 Task: Create a due date automation trigger when advanced on, 2 hours before a card is due add fields with custom field "Resume" unchecked.
Action: Mouse moved to (905, 270)
Screenshot: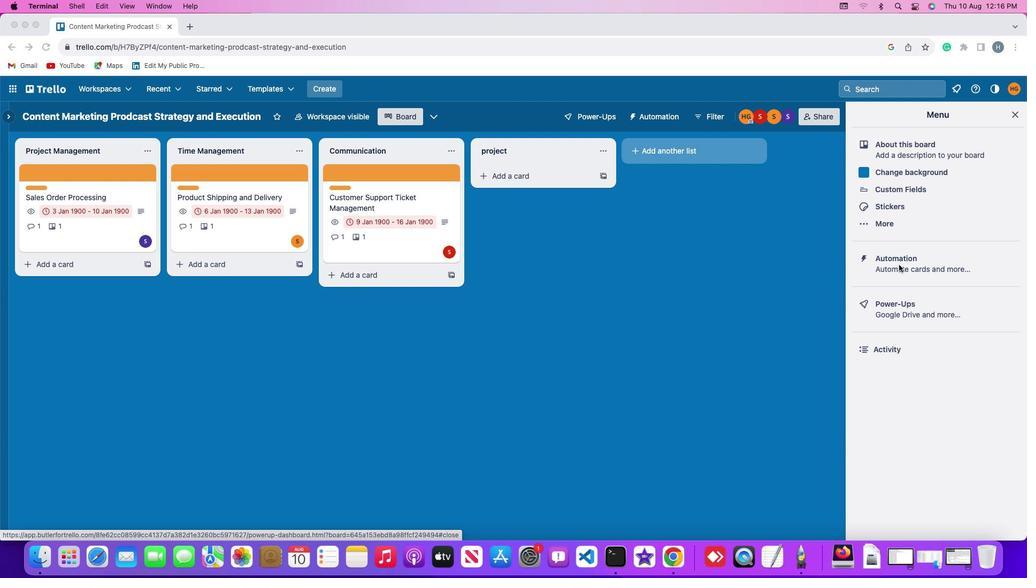 
Action: Mouse pressed left at (905, 270)
Screenshot: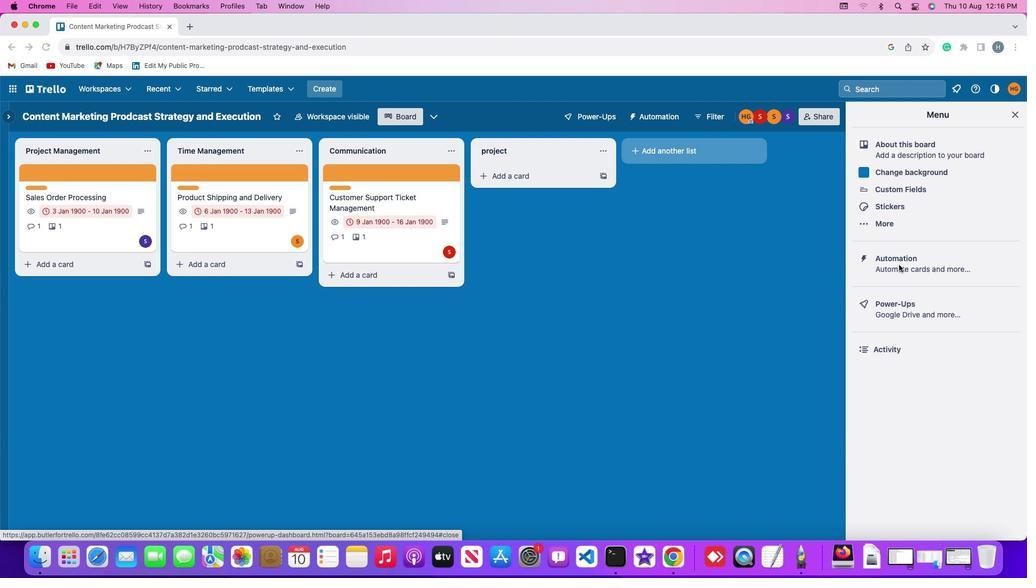 
Action: Mouse pressed left at (905, 270)
Screenshot: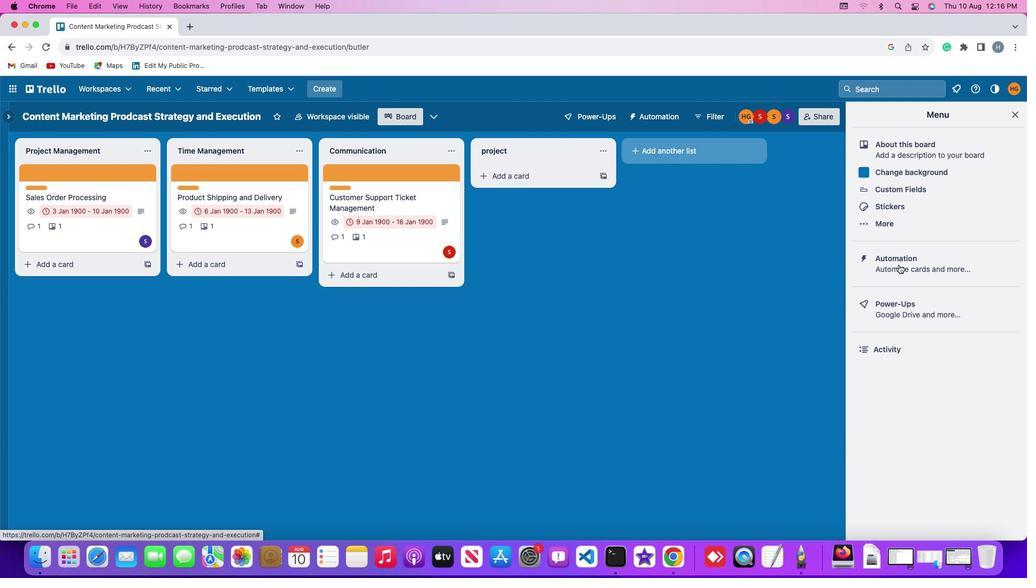 
Action: Mouse moved to (73, 260)
Screenshot: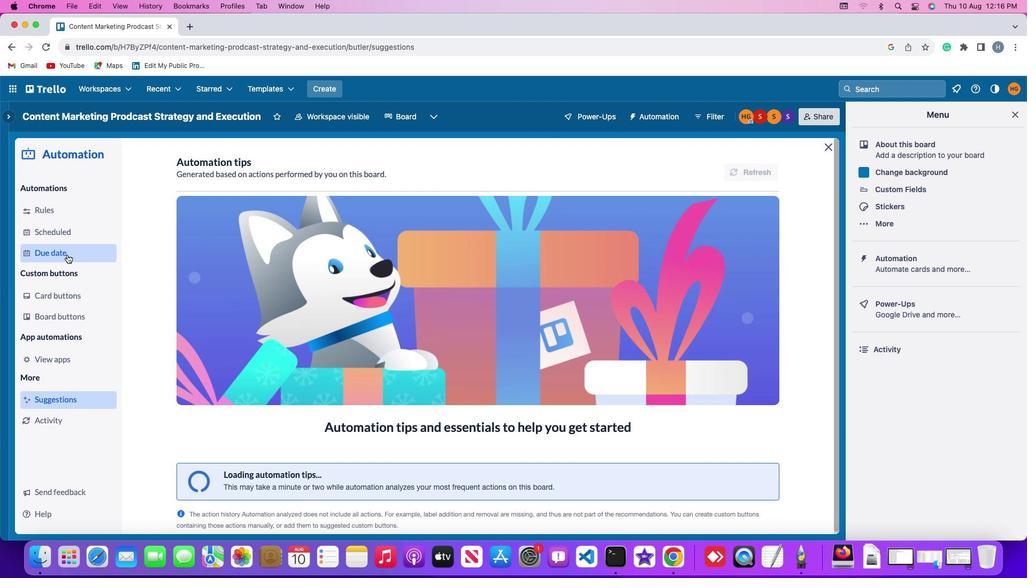 
Action: Mouse pressed left at (73, 260)
Screenshot: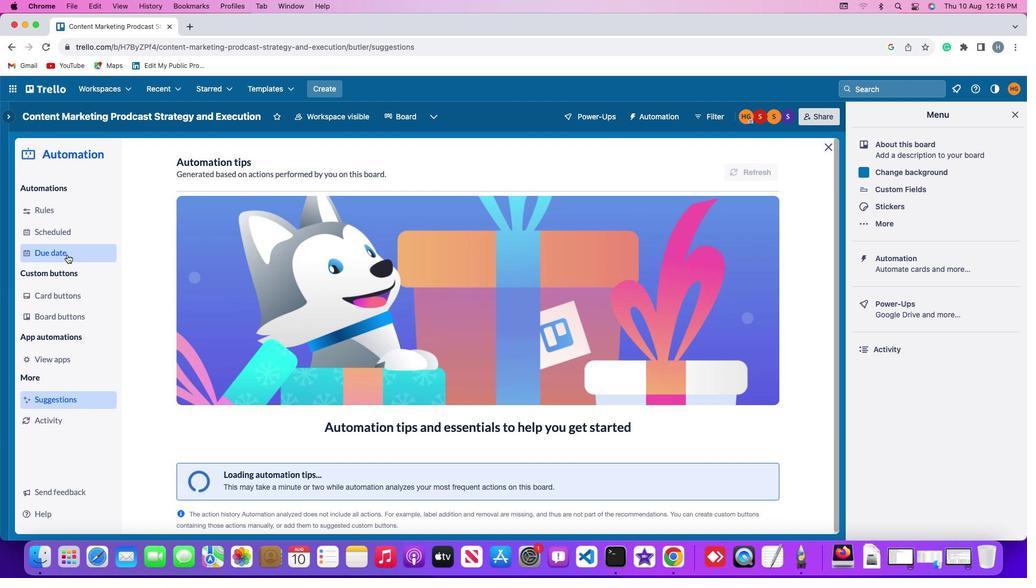 
Action: Mouse moved to (730, 168)
Screenshot: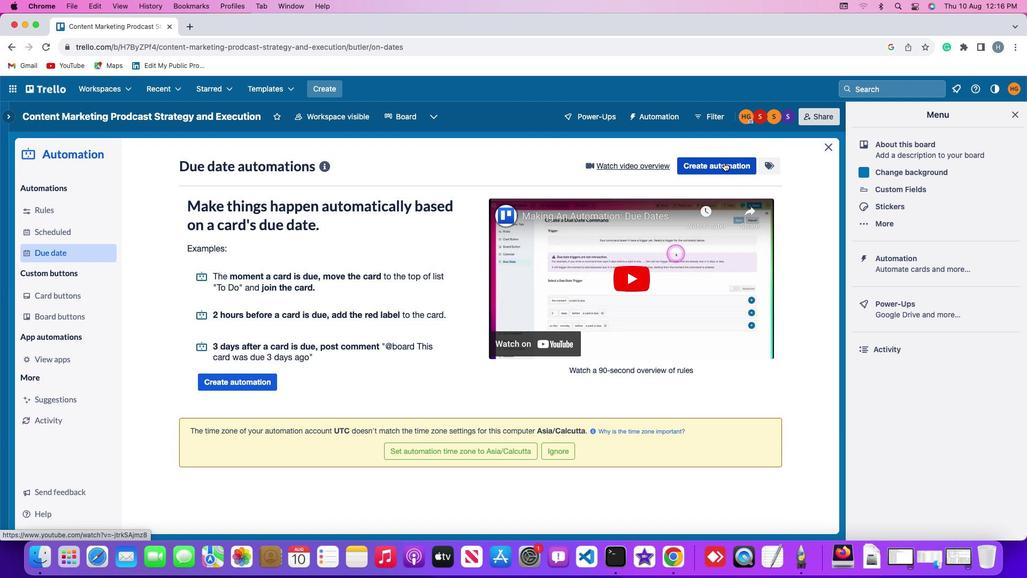 
Action: Mouse pressed left at (730, 168)
Screenshot: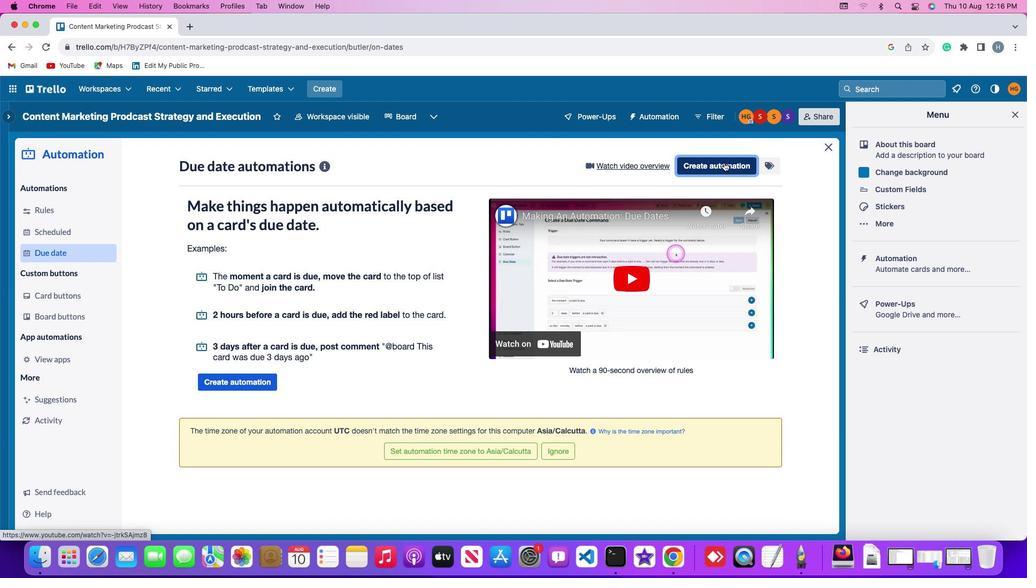 
Action: Mouse moved to (253, 274)
Screenshot: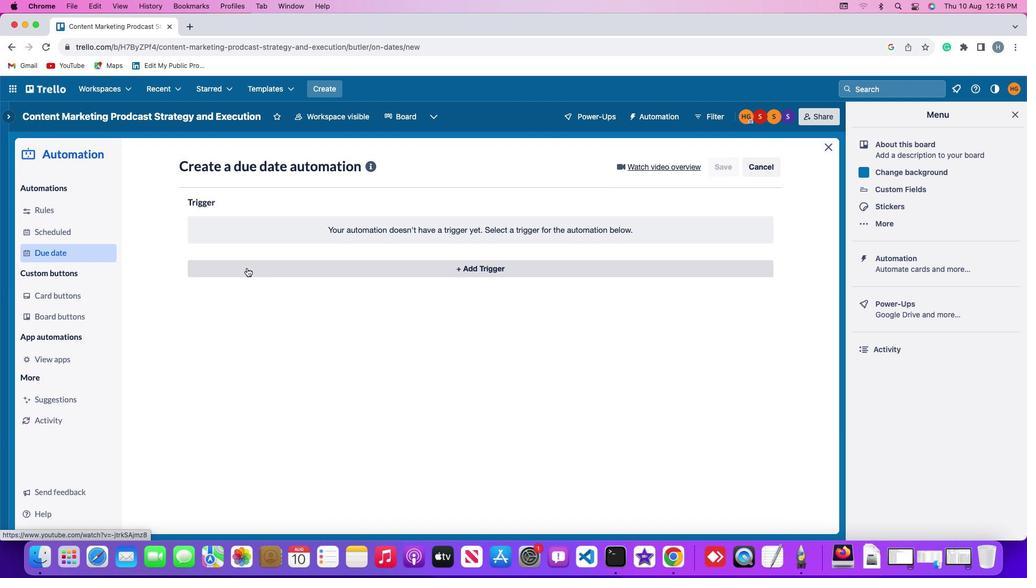 
Action: Mouse pressed left at (253, 274)
Screenshot: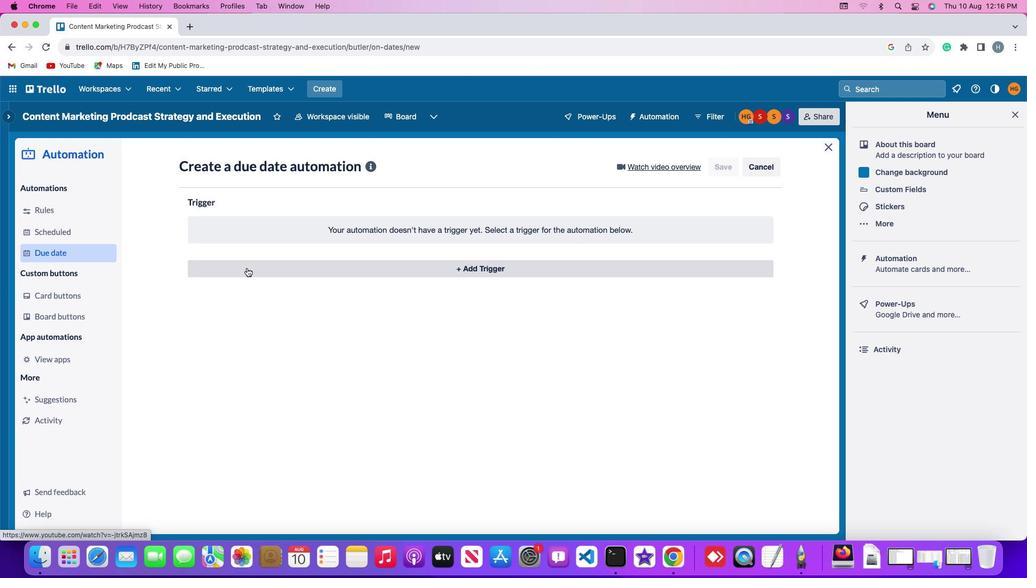 
Action: Mouse moved to (220, 441)
Screenshot: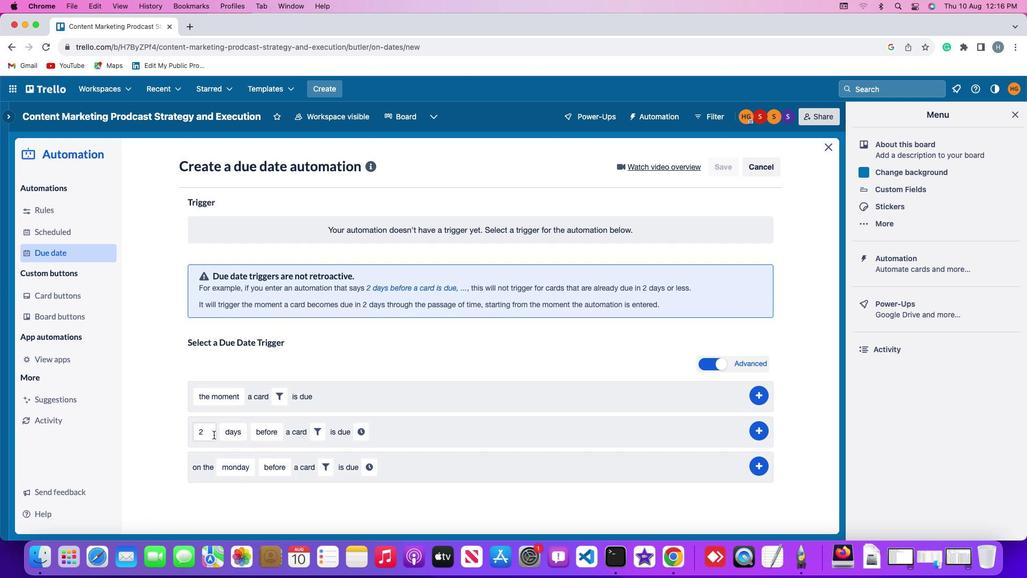 
Action: Mouse pressed left at (220, 441)
Screenshot: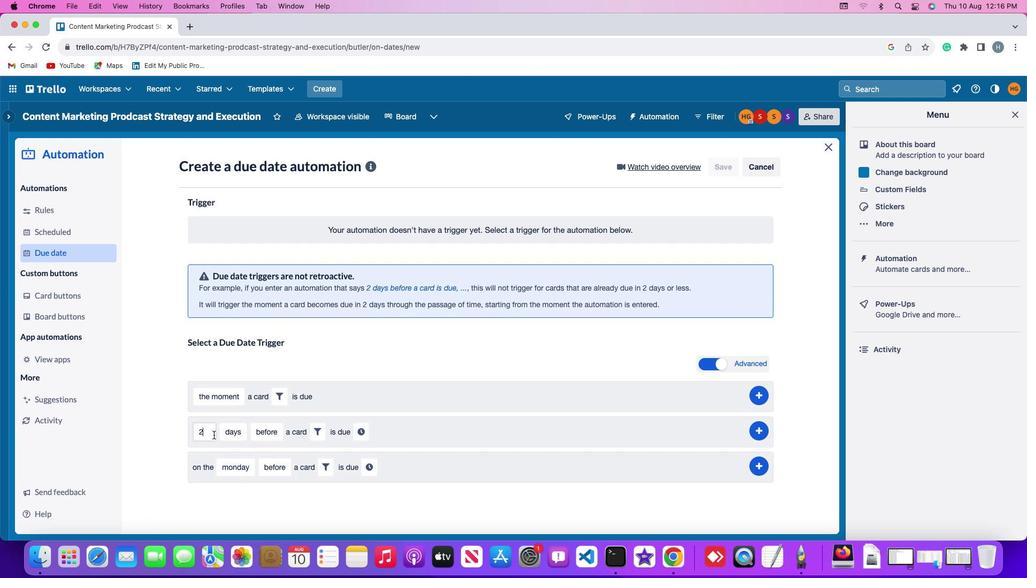 
Action: Mouse moved to (220, 438)
Screenshot: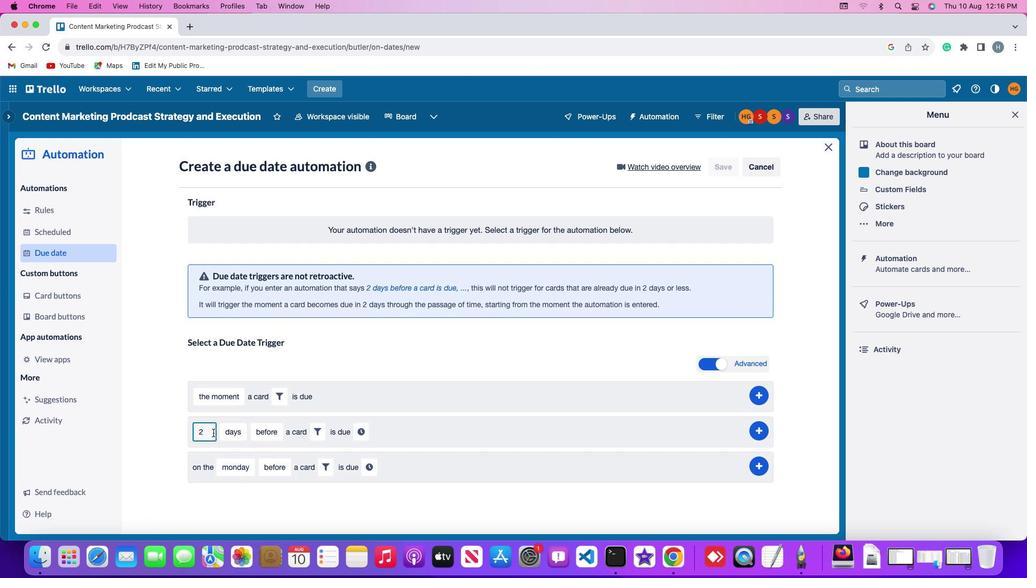 
Action: Key pressed Key.backspace'2'
Screenshot: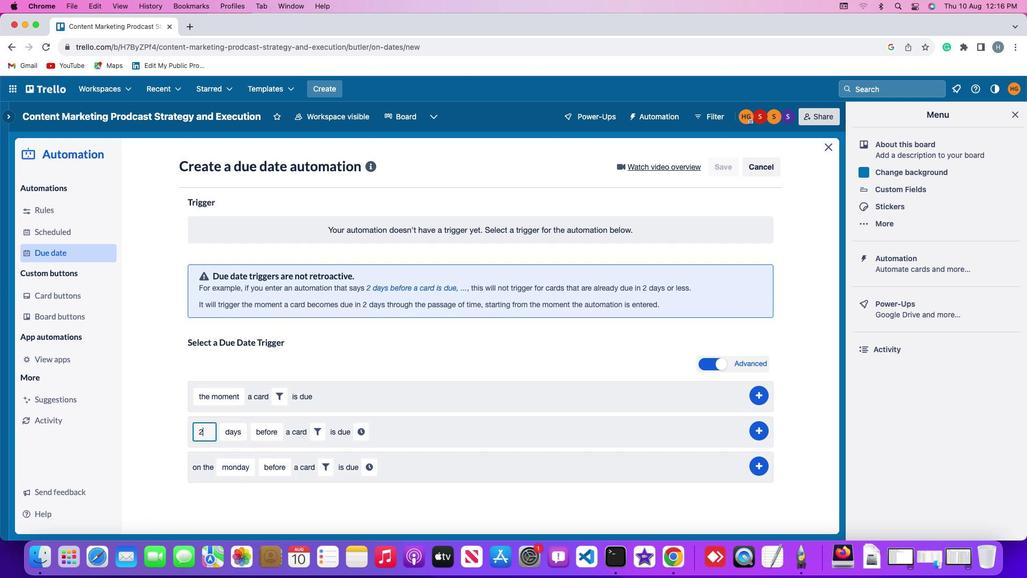 
Action: Mouse moved to (239, 443)
Screenshot: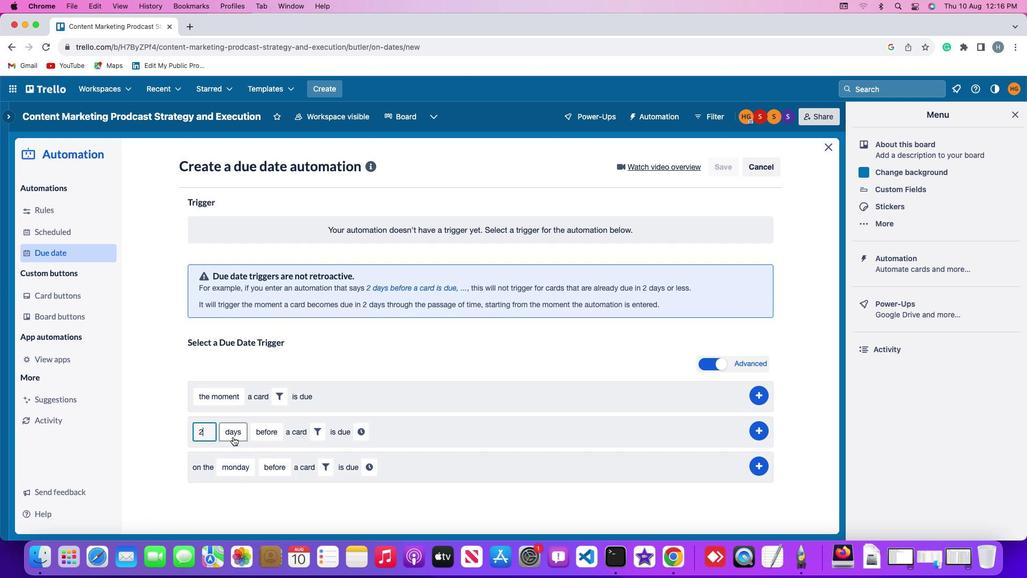 
Action: Mouse pressed left at (239, 443)
Screenshot: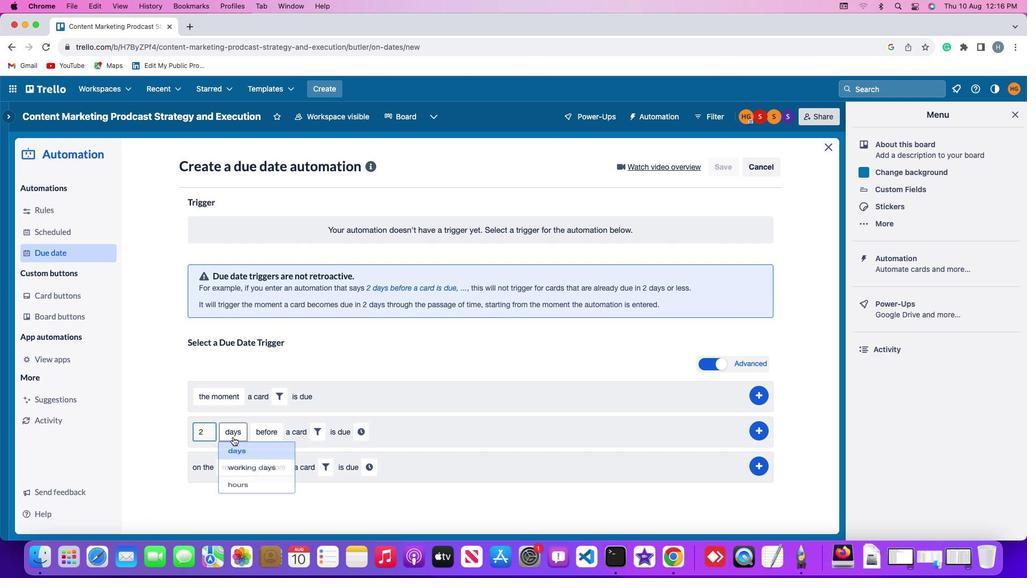 
Action: Mouse moved to (251, 501)
Screenshot: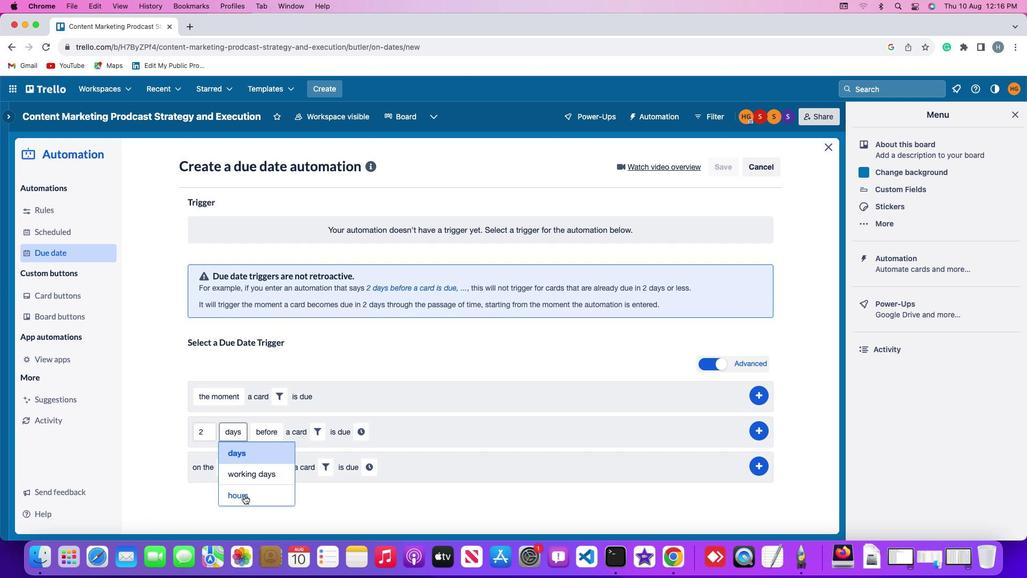 
Action: Mouse pressed left at (251, 501)
Screenshot: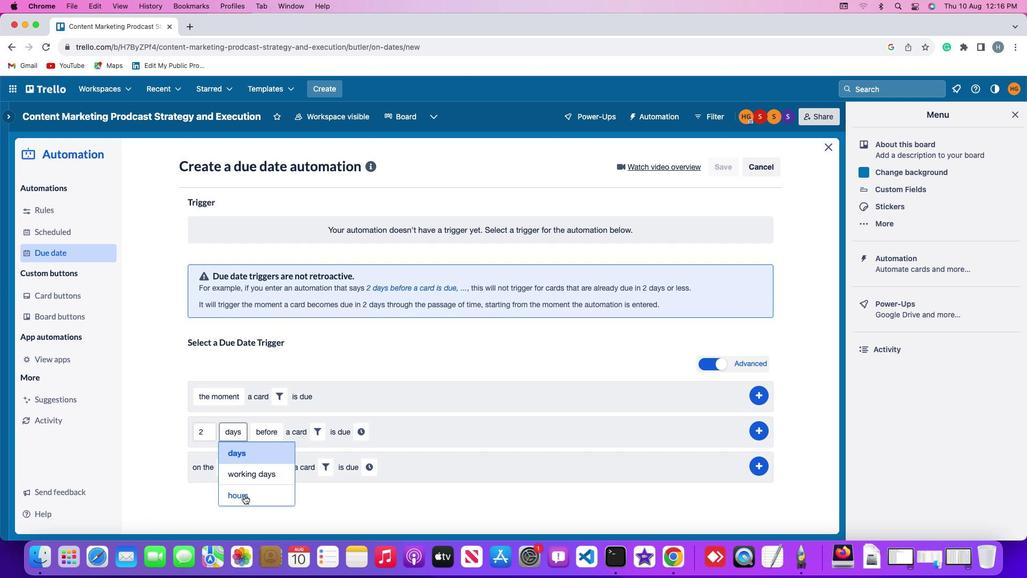 
Action: Mouse moved to (270, 441)
Screenshot: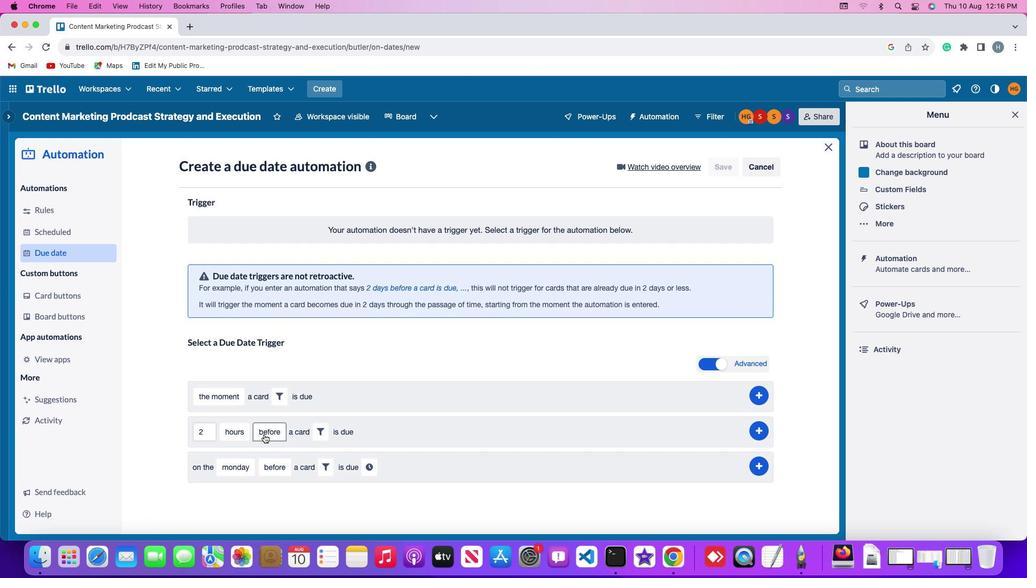 
Action: Mouse pressed left at (270, 441)
Screenshot: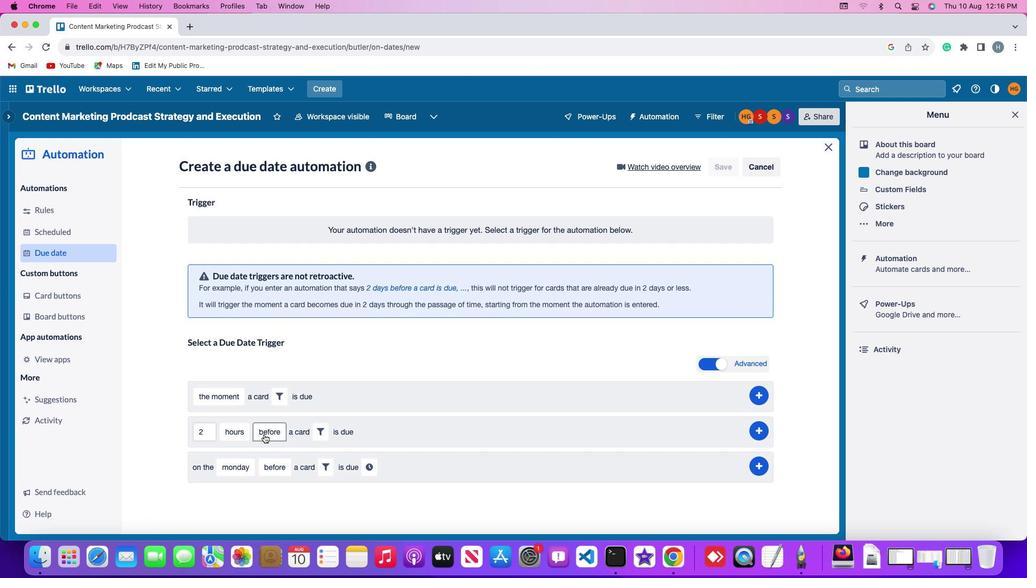 
Action: Mouse moved to (276, 459)
Screenshot: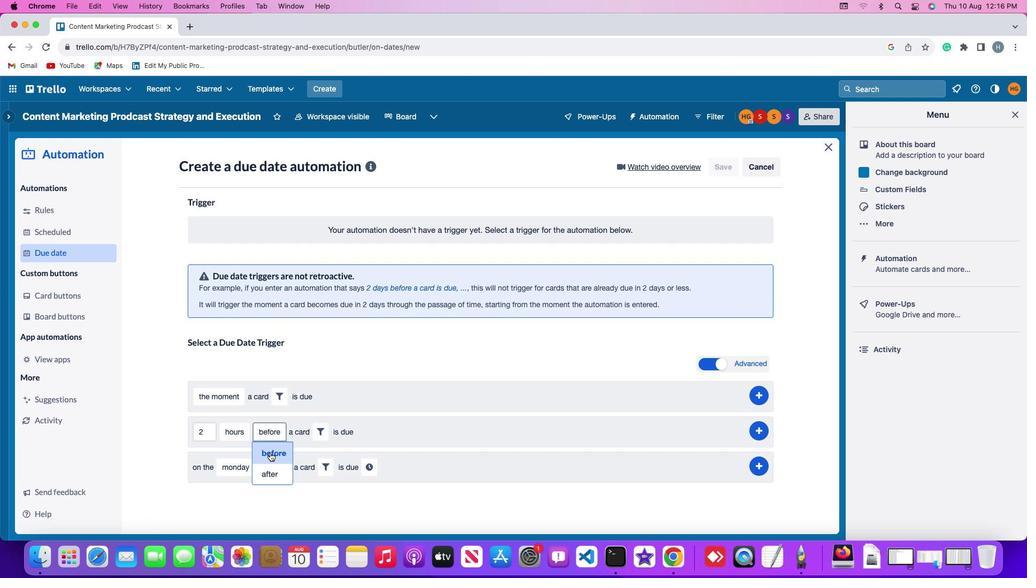 
Action: Mouse pressed left at (276, 459)
Screenshot: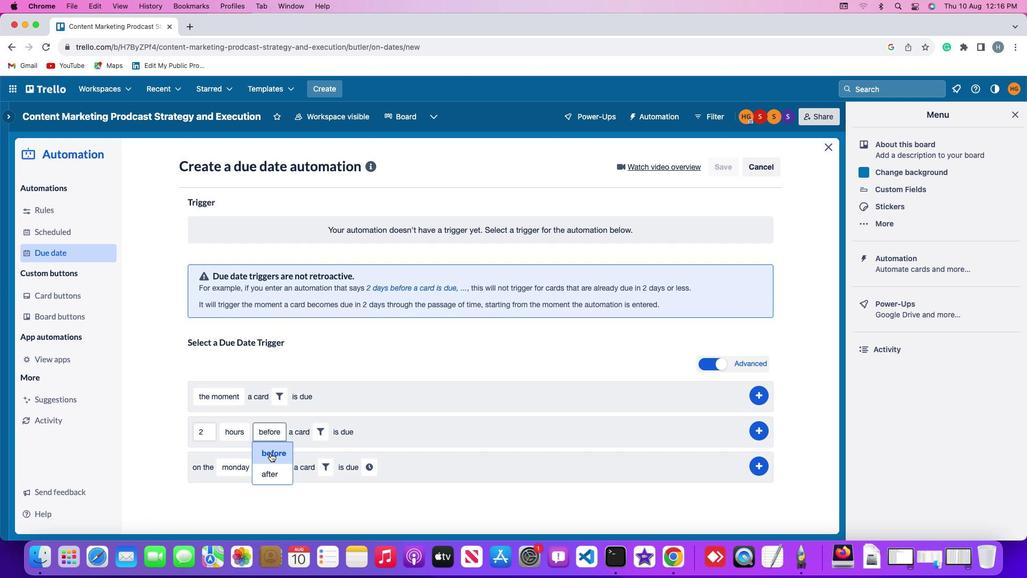 
Action: Mouse moved to (324, 440)
Screenshot: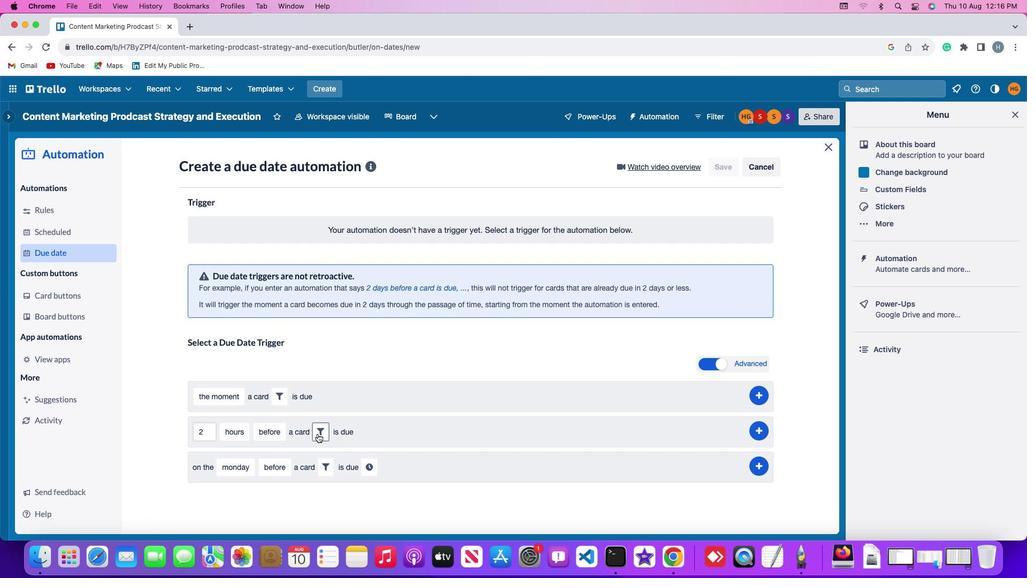 
Action: Mouse pressed left at (324, 440)
Screenshot: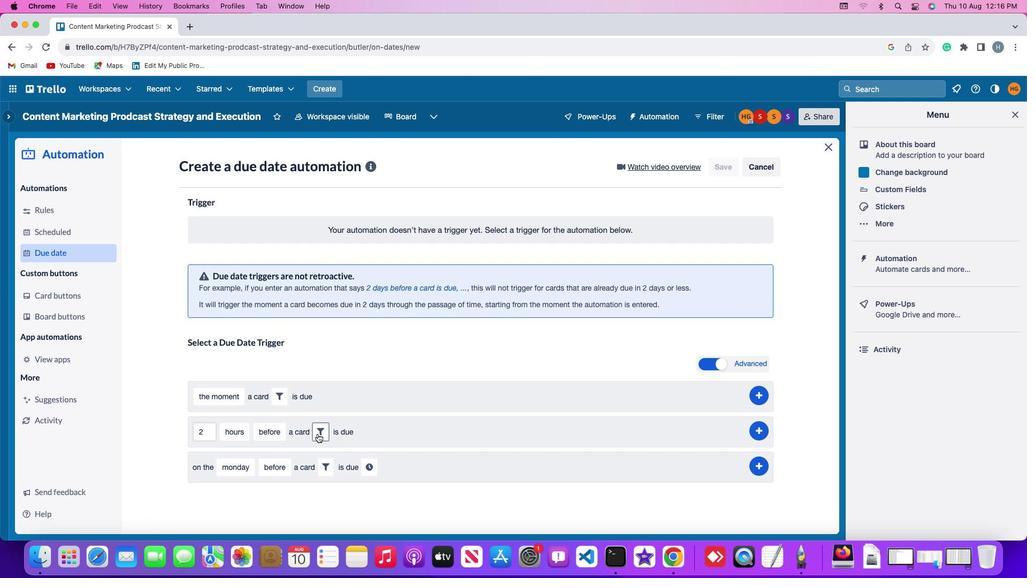 
Action: Mouse moved to (501, 470)
Screenshot: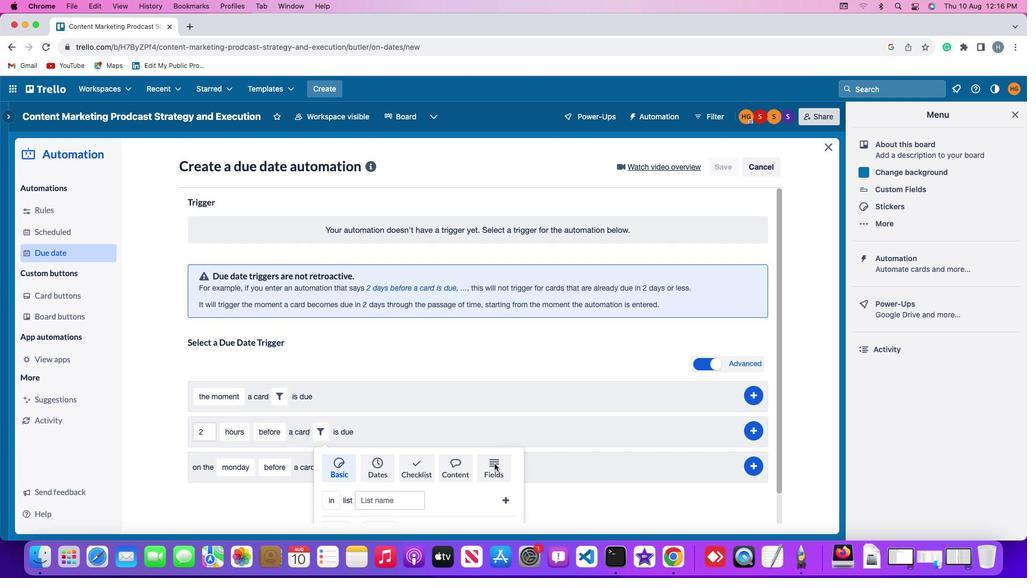
Action: Mouse pressed left at (501, 470)
Screenshot: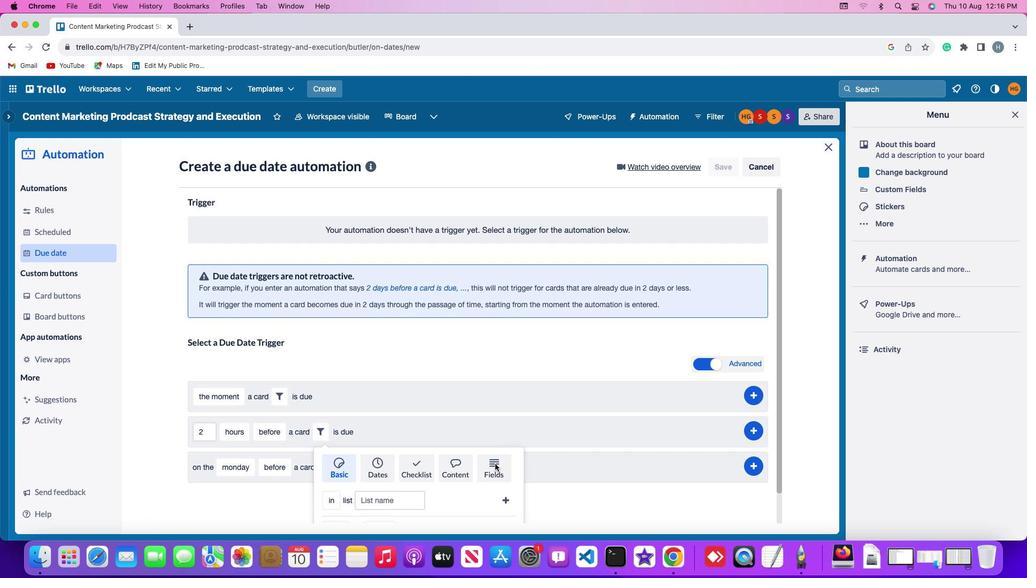 
Action: Mouse moved to (298, 490)
Screenshot: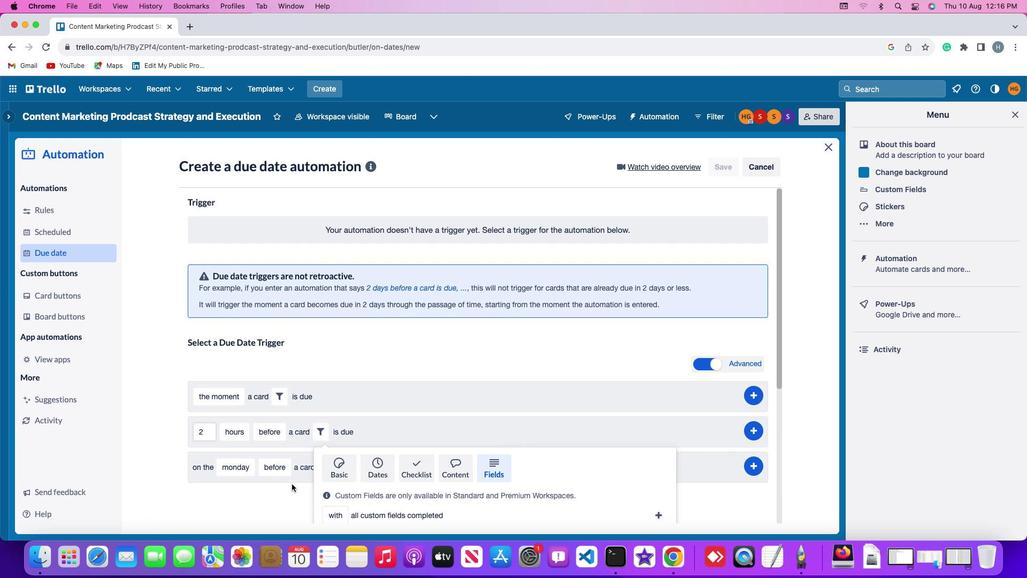 
Action: Mouse scrolled (298, 490) with delta (6, 5)
Screenshot: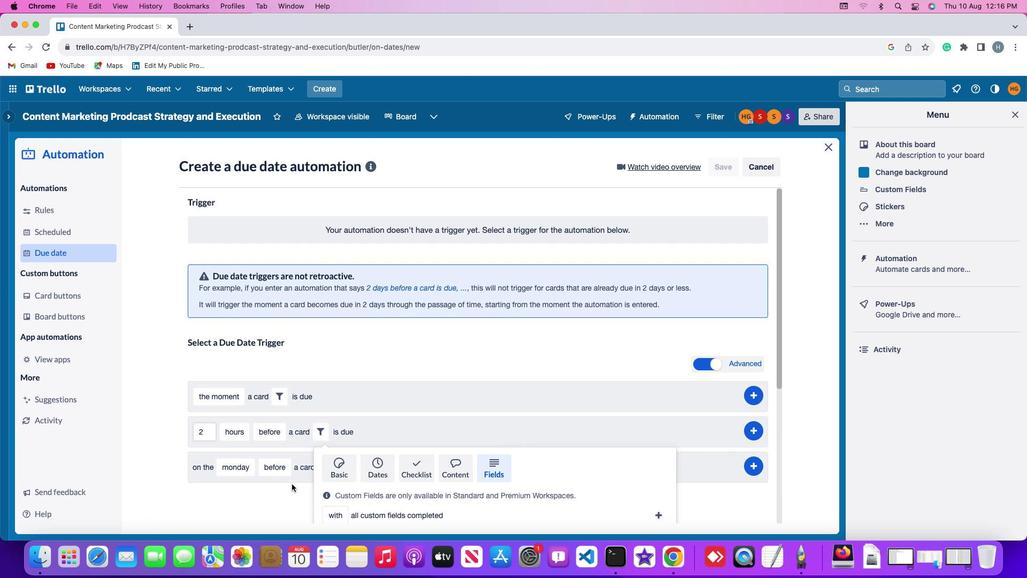 
Action: Mouse scrolled (298, 490) with delta (6, 5)
Screenshot: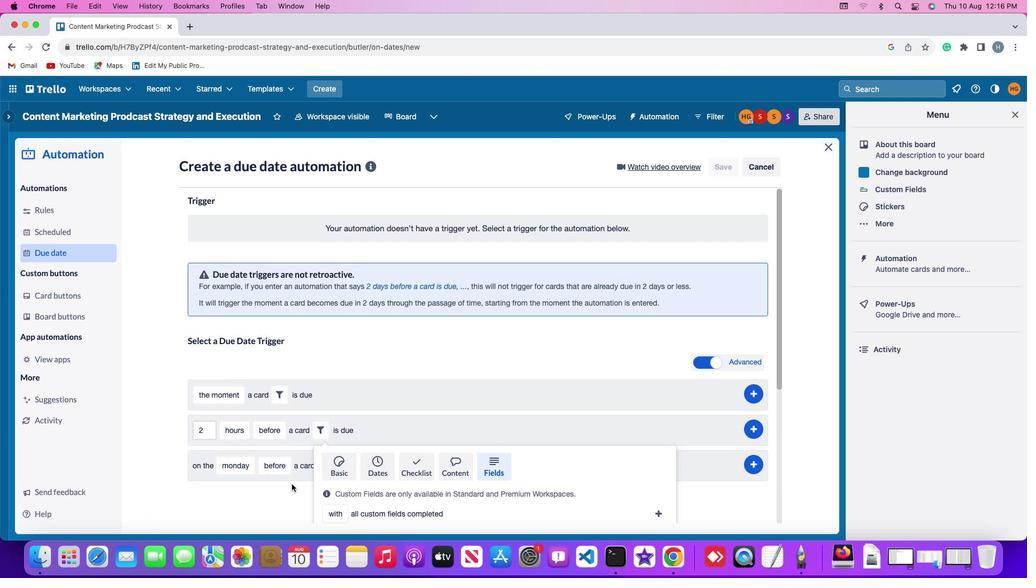 
Action: Mouse scrolled (298, 490) with delta (6, 4)
Screenshot: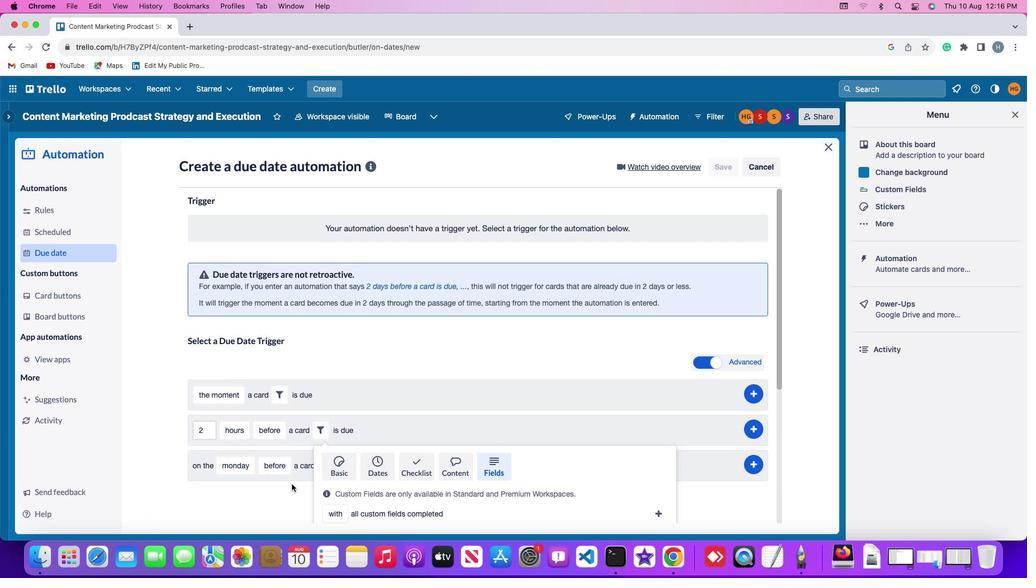 
Action: Mouse scrolled (298, 490) with delta (6, 3)
Screenshot: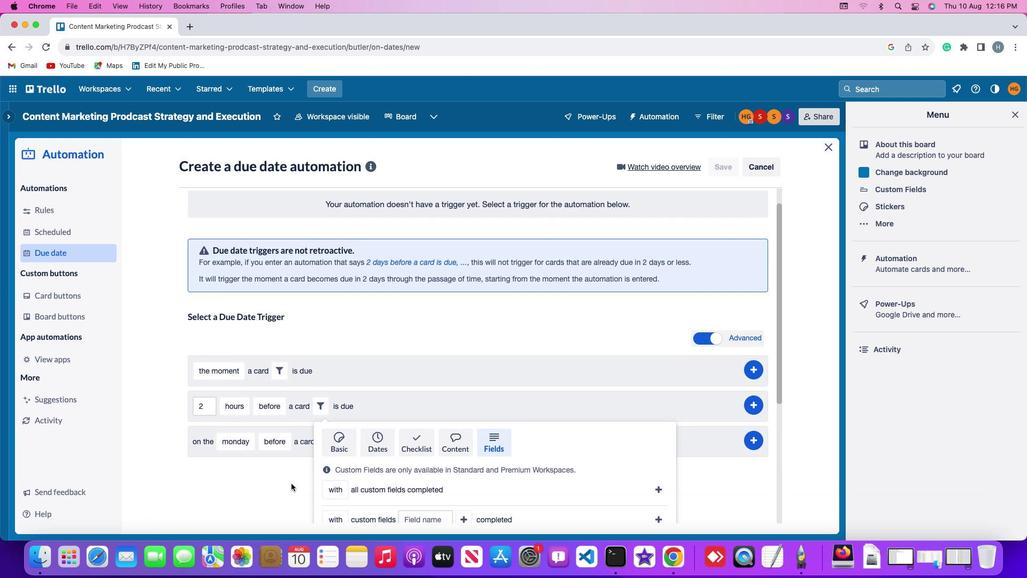 
Action: Mouse moved to (298, 490)
Screenshot: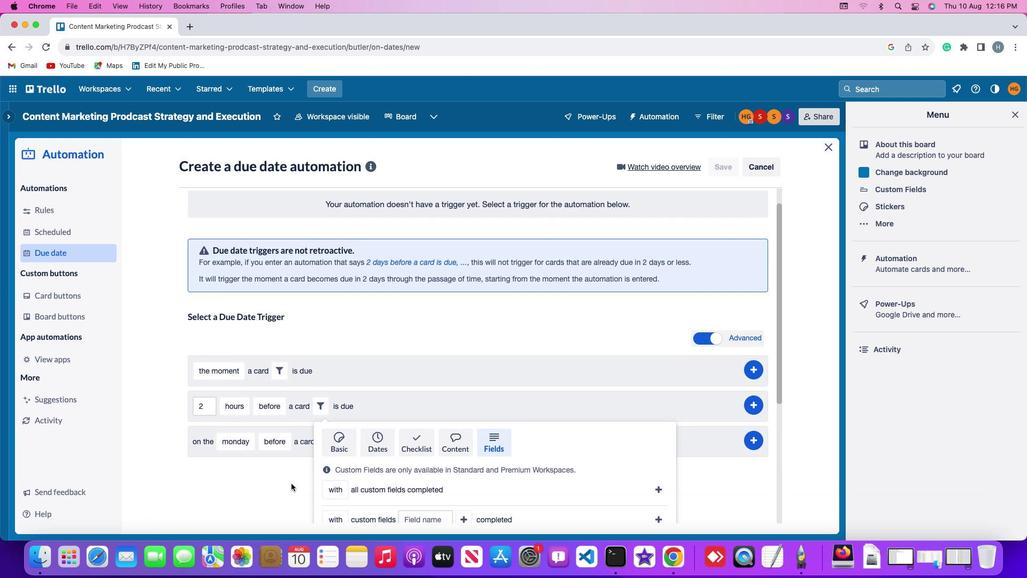 
Action: Mouse scrolled (298, 490) with delta (6, 3)
Screenshot: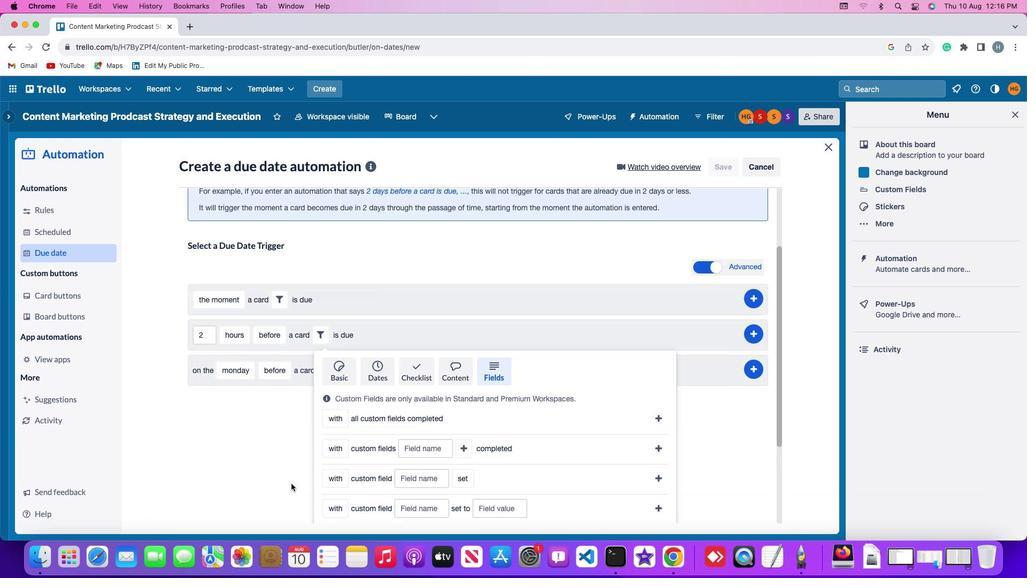 
Action: Mouse moved to (297, 489)
Screenshot: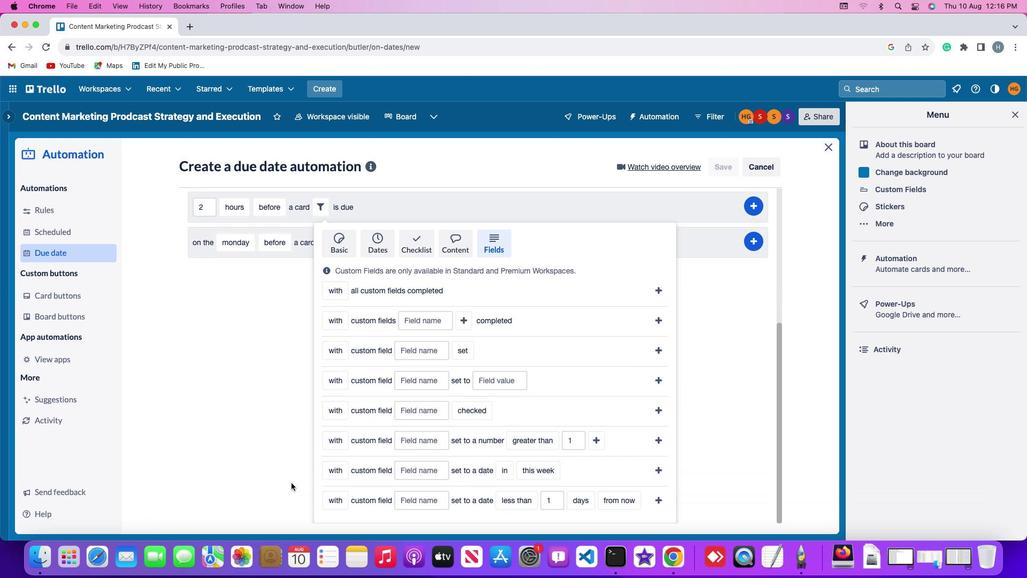
Action: Mouse scrolled (297, 489) with delta (6, 5)
Screenshot: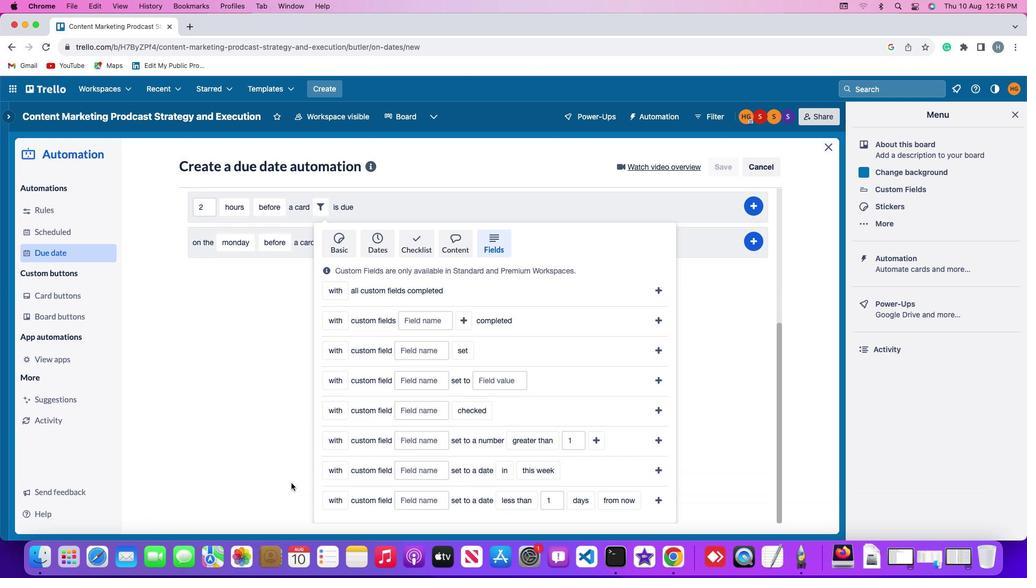 
Action: Mouse scrolled (297, 489) with delta (6, 5)
Screenshot: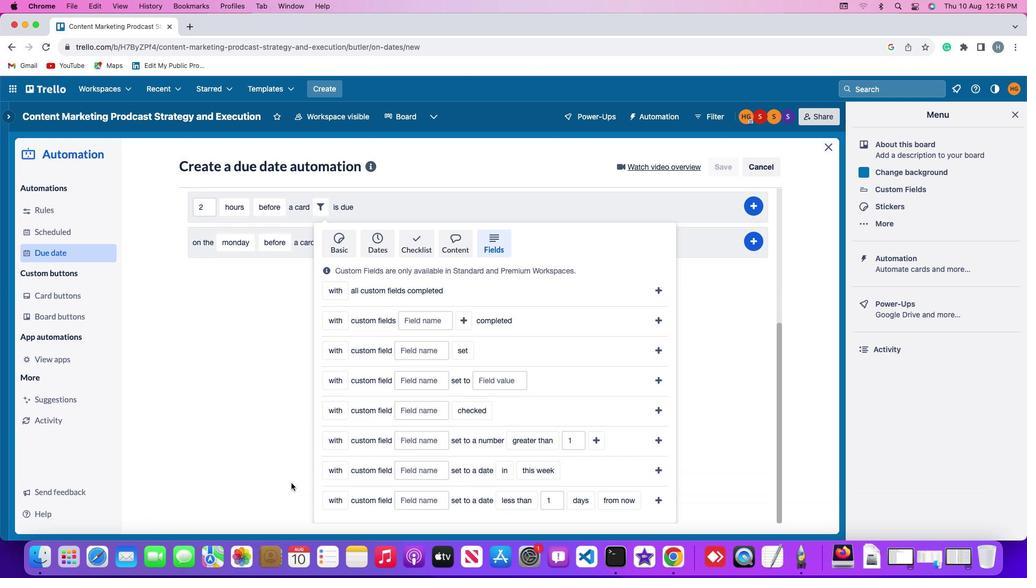 
Action: Mouse scrolled (297, 489) with delta (6, 4)
Screenshot: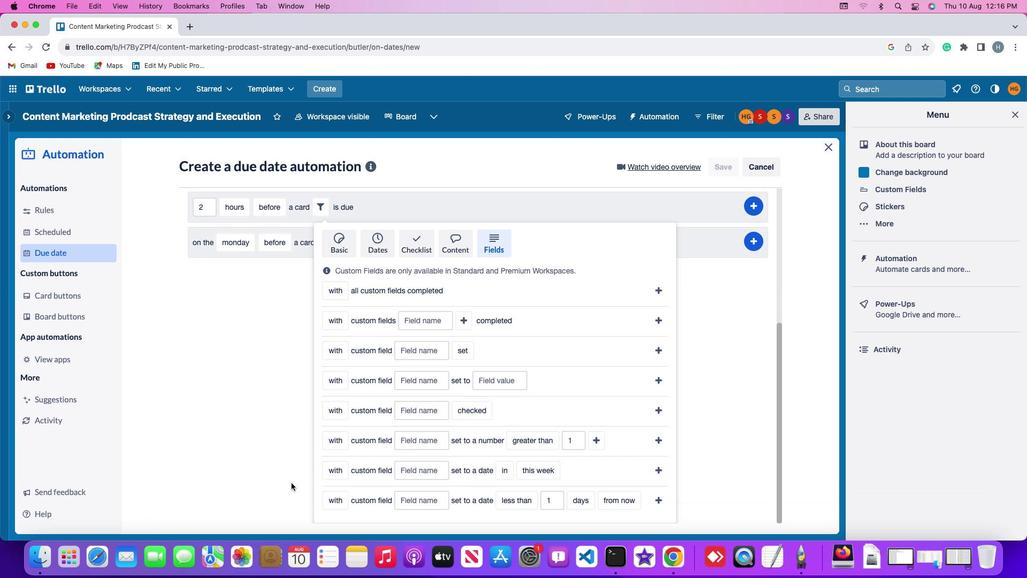 
Action: Mouse scrolled (297, 489) with delta (6, 4)
Screenshot: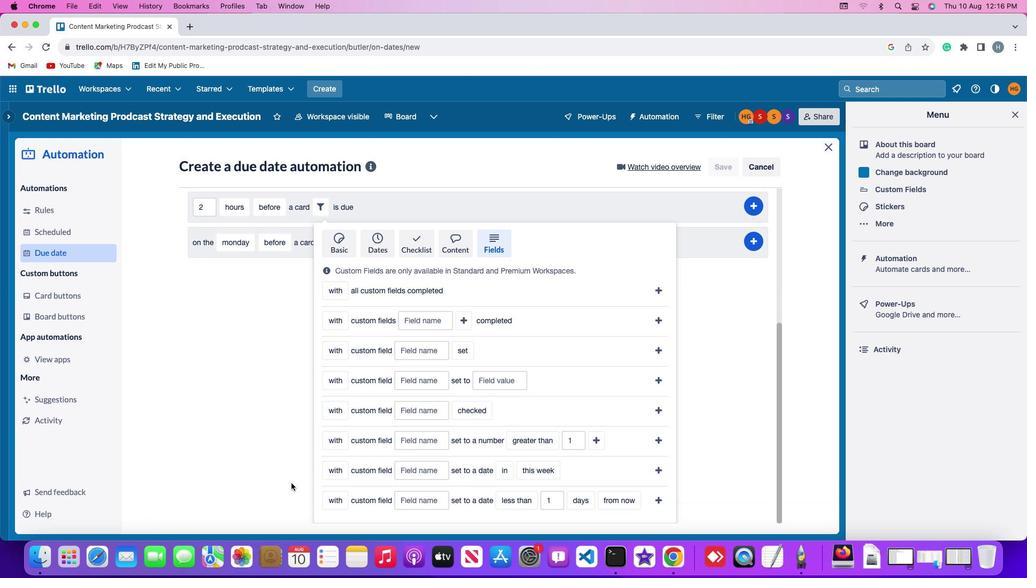 
Action: Mouse moved to (345, 418)
Screenshot: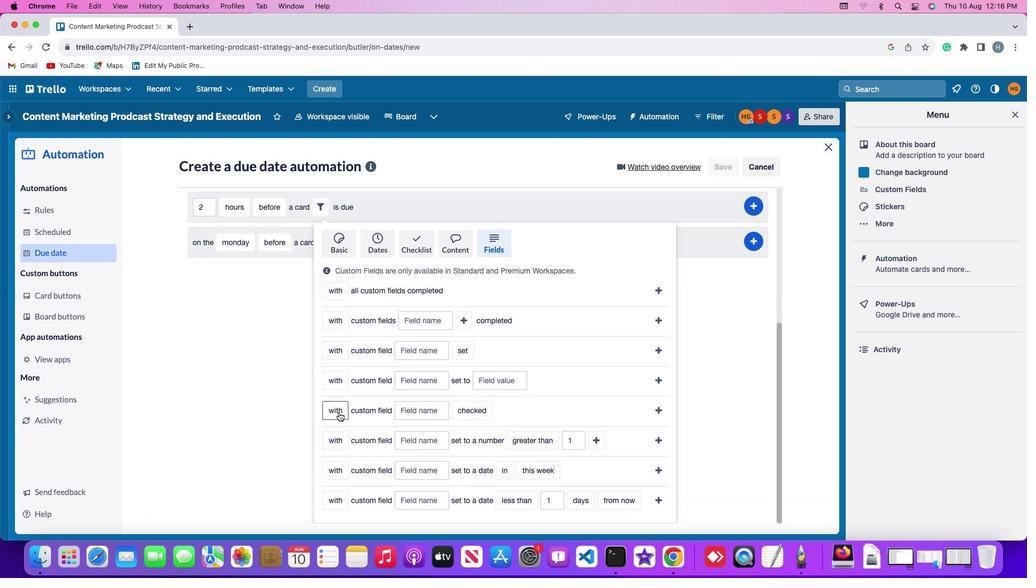 
Action: Mouse pressed left at (345, 418)
Screenshot: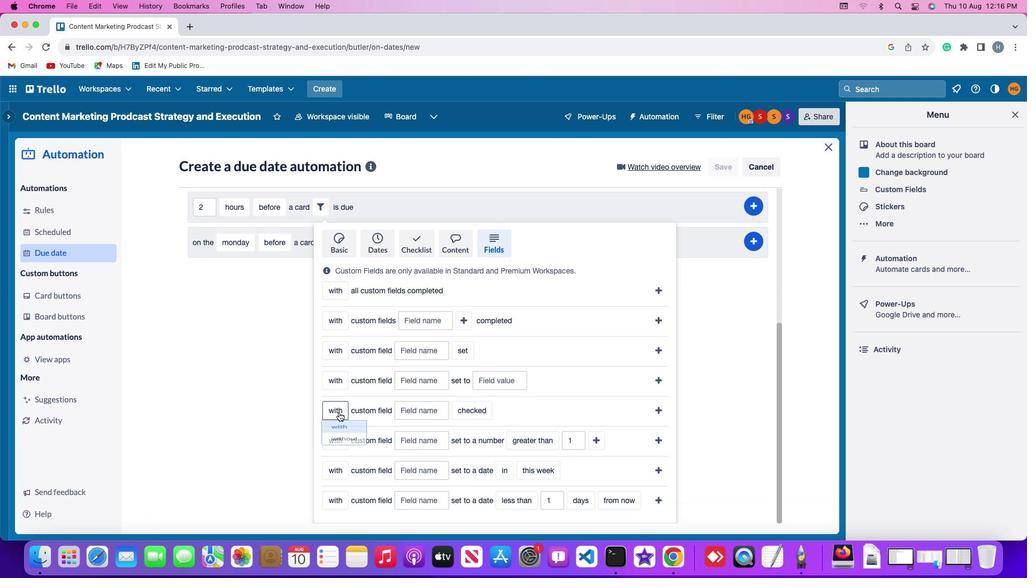 
Action: Mouse moved to (348, 440)
Screenshot: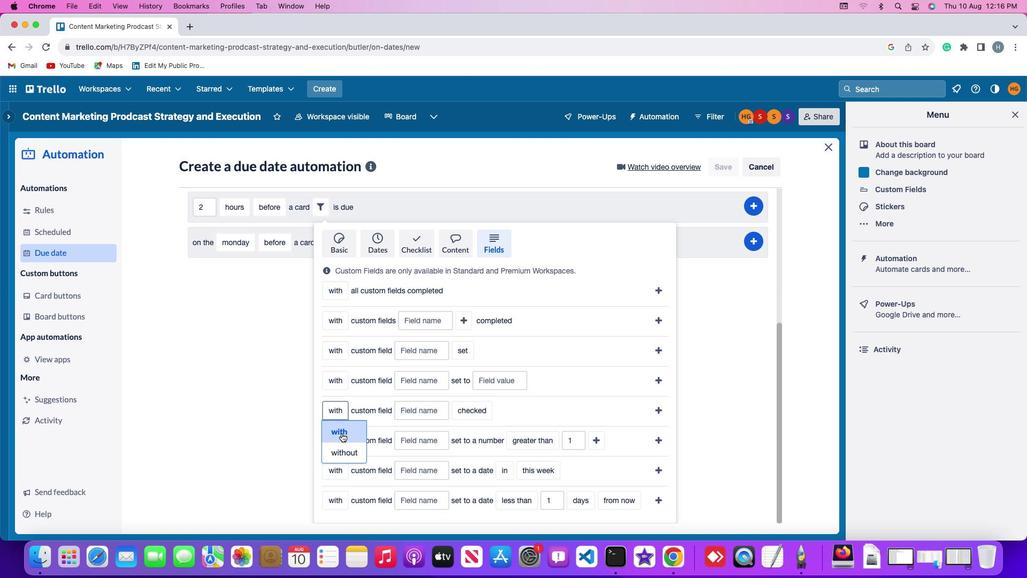 
Action: Mouse pressed left at (348, 440)
Screenshot: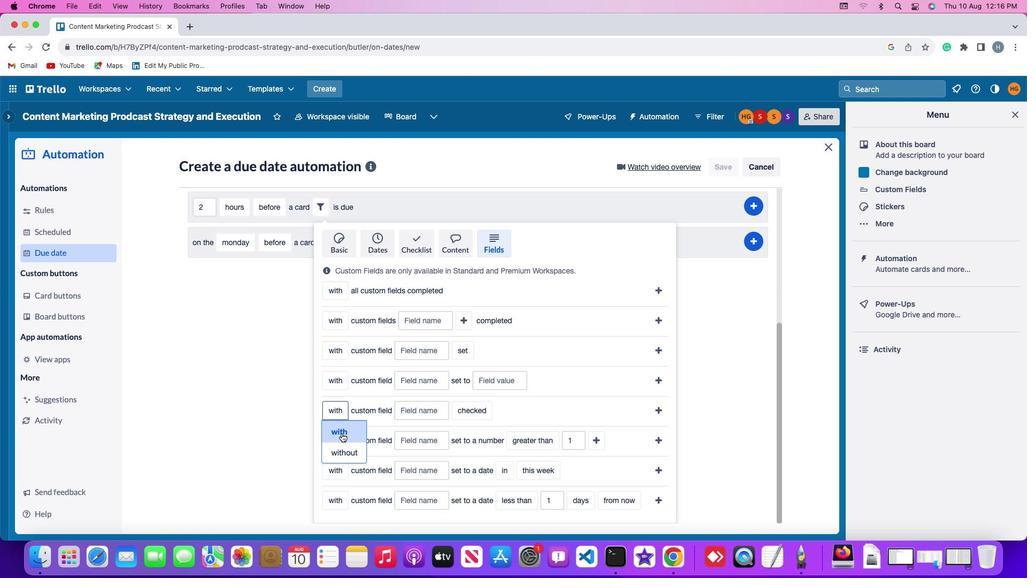 
Action: Mouse moved to (430, 418)
Screenshot: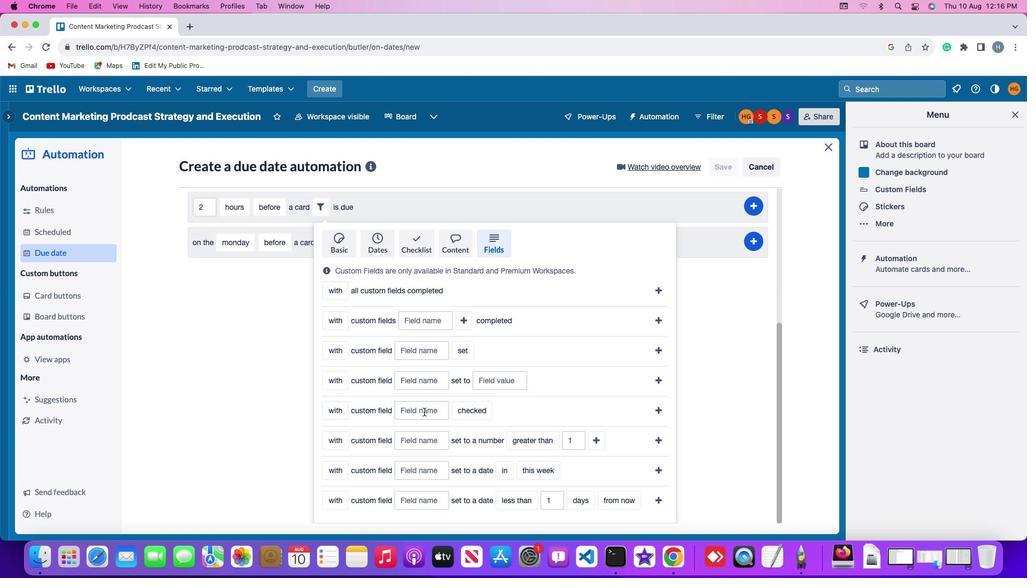 
Action: Mouse pressed left at (430, 418)
Screenshot: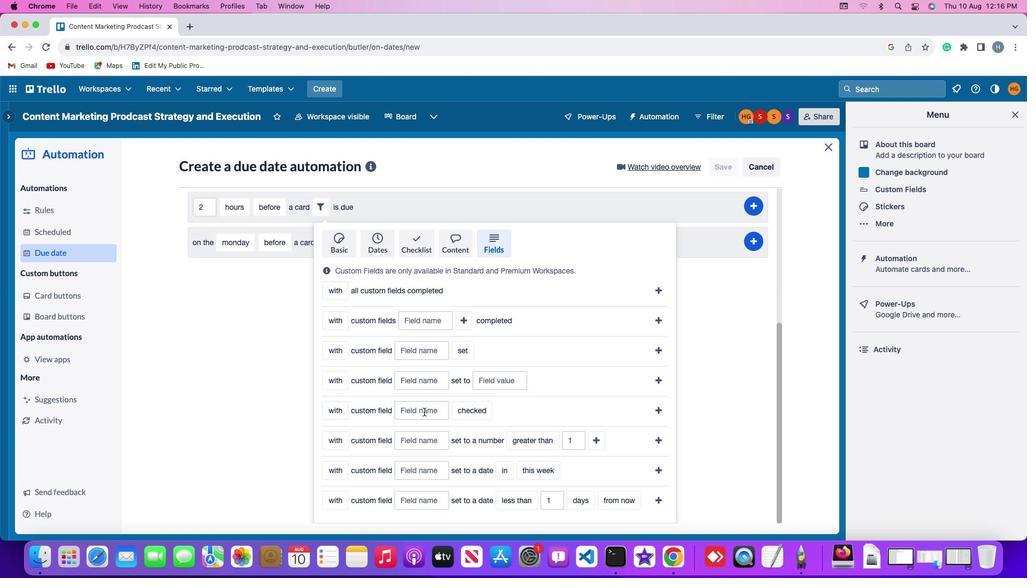 
Action: Mouse moved to (430, 417)
Screenshot: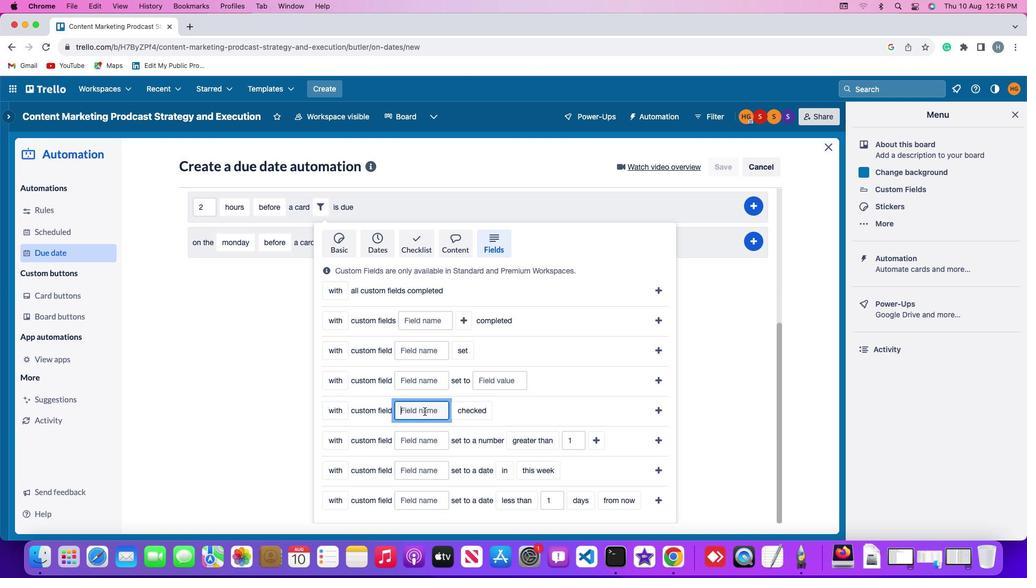 
Action: Key pressed Key.shift'R''e''s''u''m''e'
Screenshot: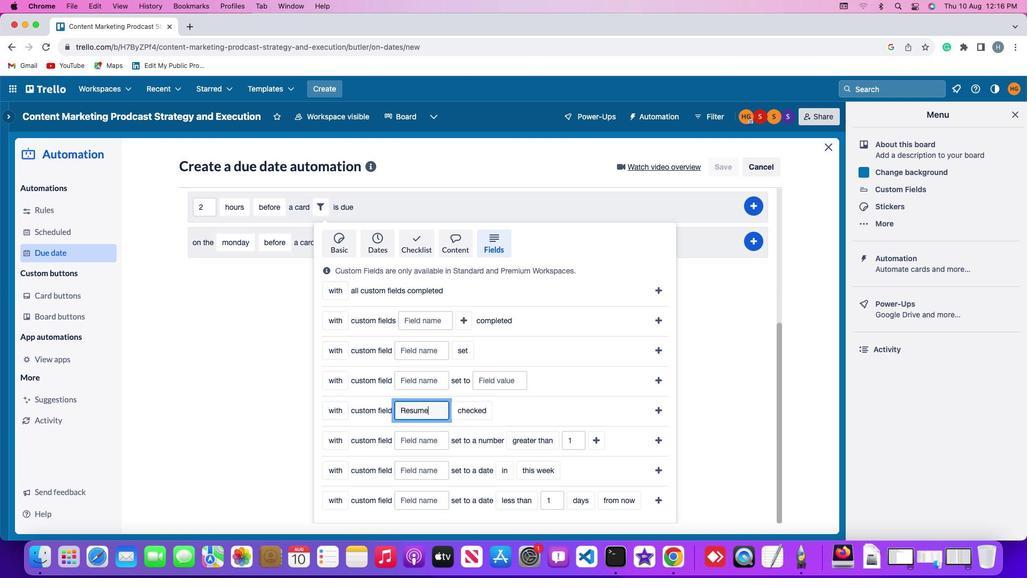 
Action: Mouse moved to (463, 418)
Screenshot: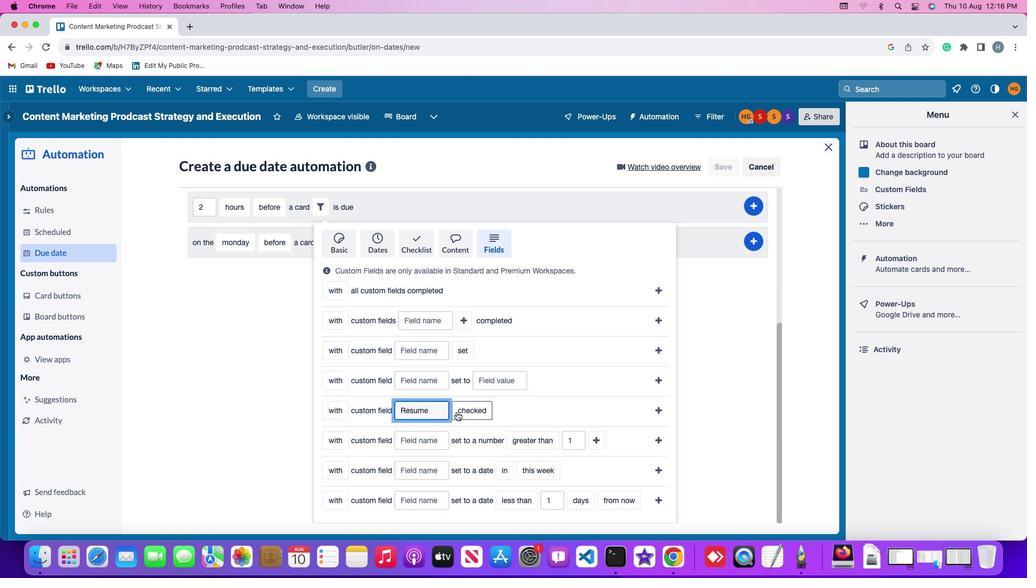 
Action: Mouse pressed left at (463, 418)
Screenshot: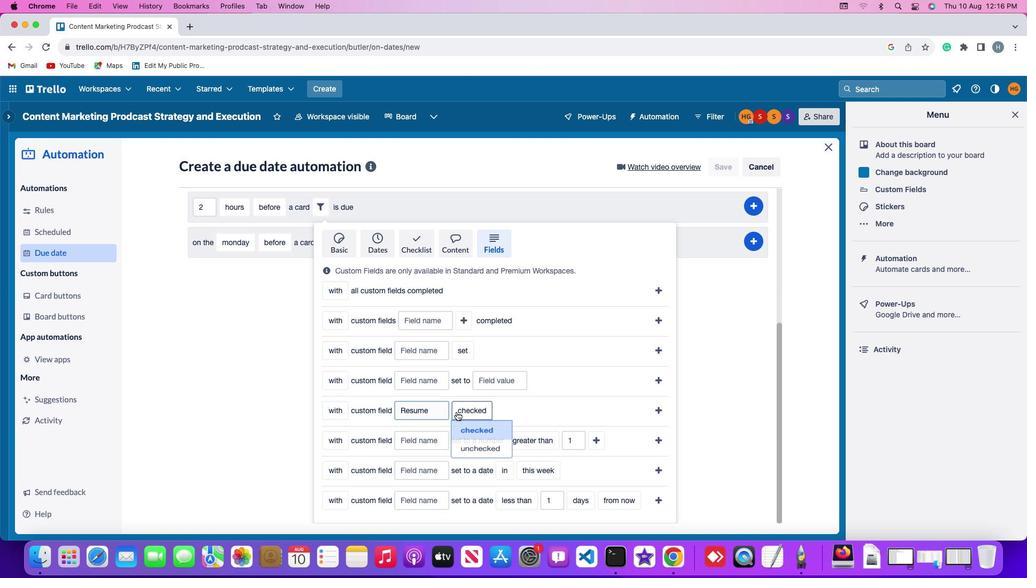 
Action: Mouse moved to (479, 456)
Screenshot: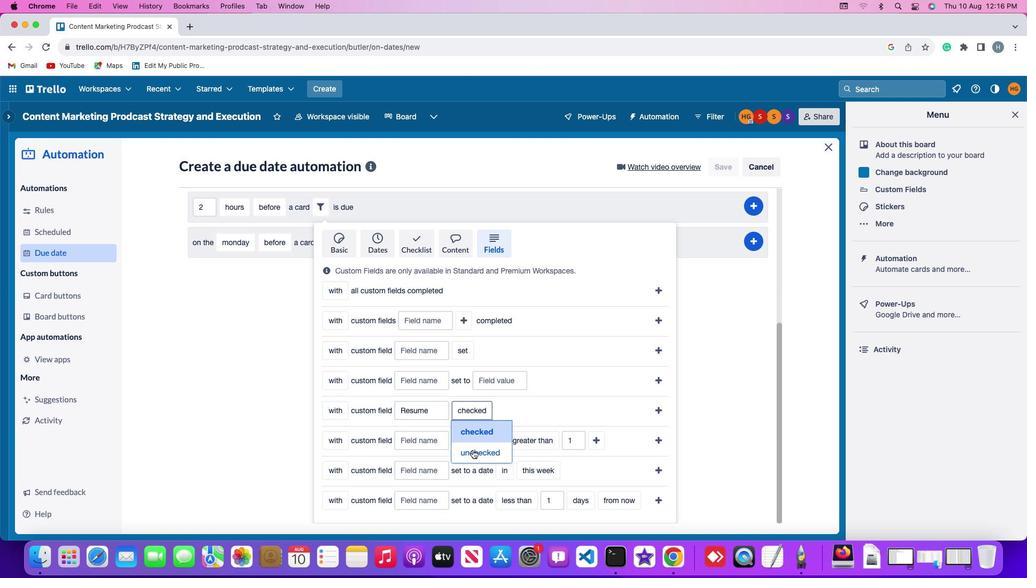 
Action: Mouse pressed left at (479, 456)
Screenshot: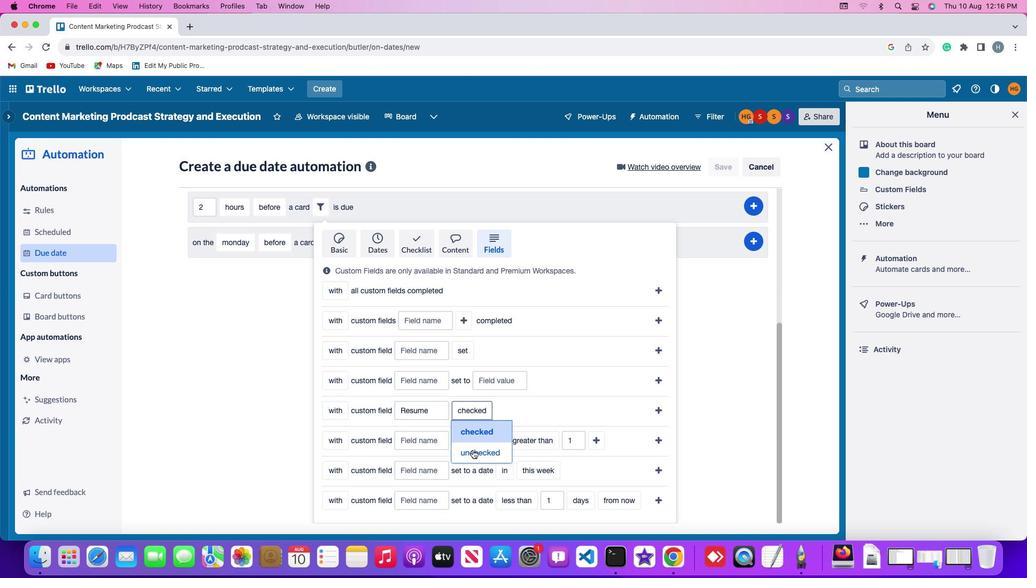 
Action: Mouse moved to (663, 413)
Screenshot: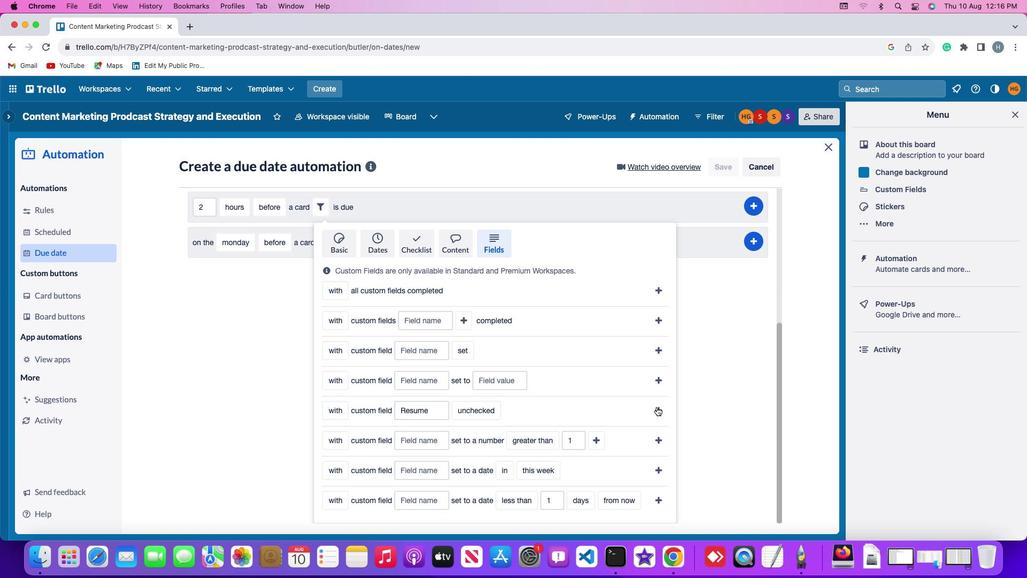 
Action: Mouse pressed left at (663, 413)
Screenshot: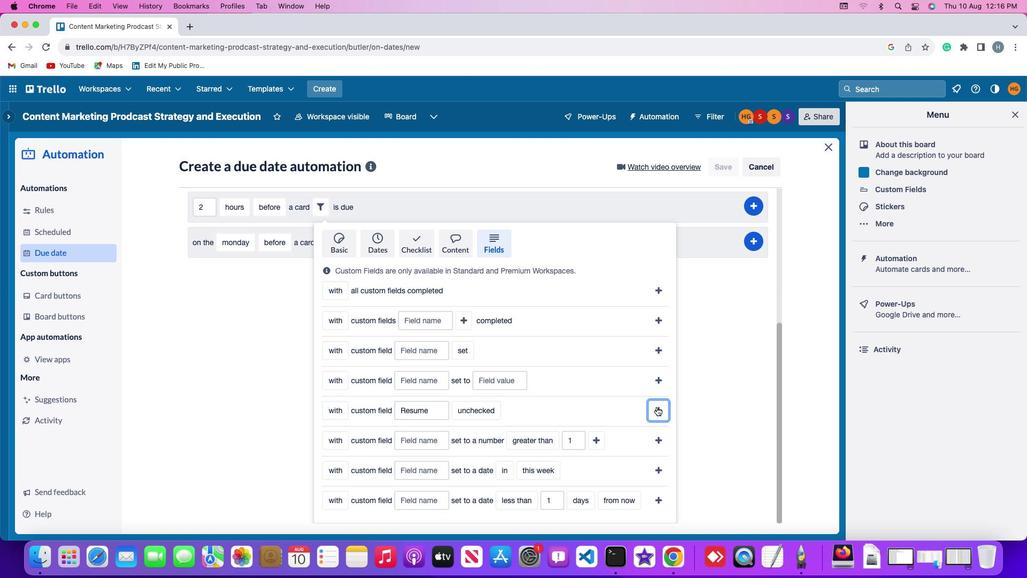 
Action: Mouse moved to (767, 435)
Screenshot: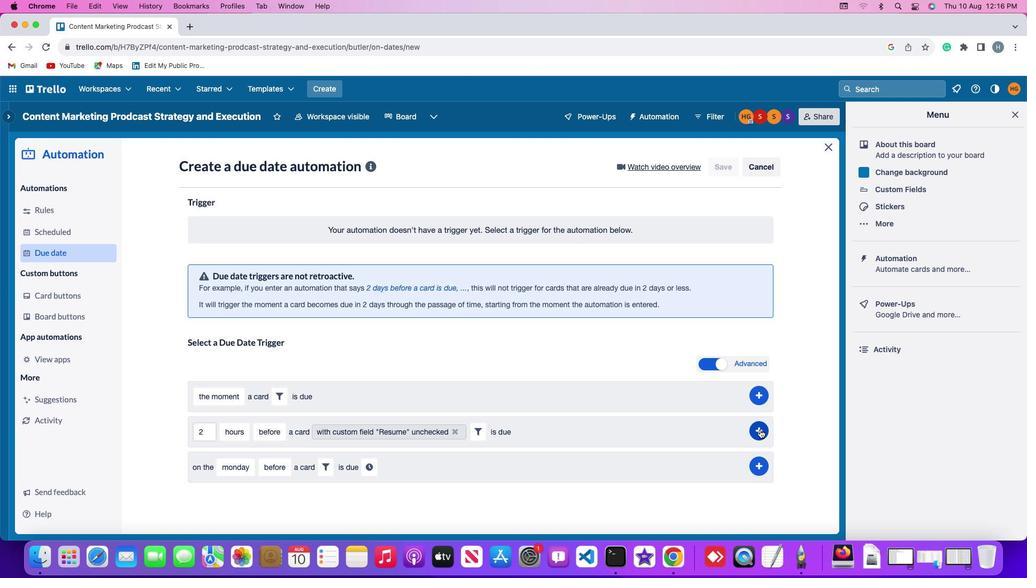
Action: Mouse pressed left at (767, 435)
Screenshot: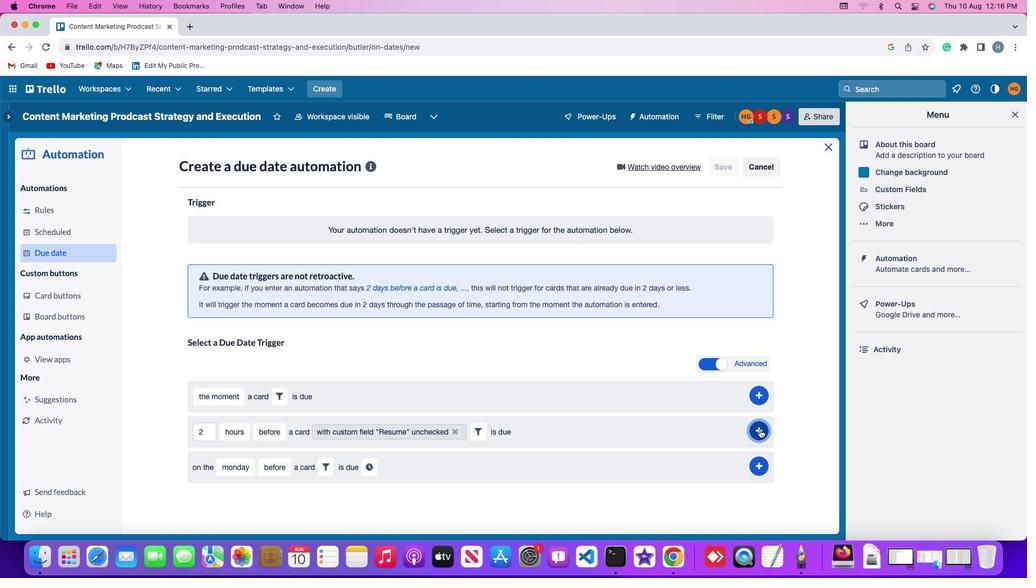 
Action: Mouse moved to (807, 354)
Screenshot: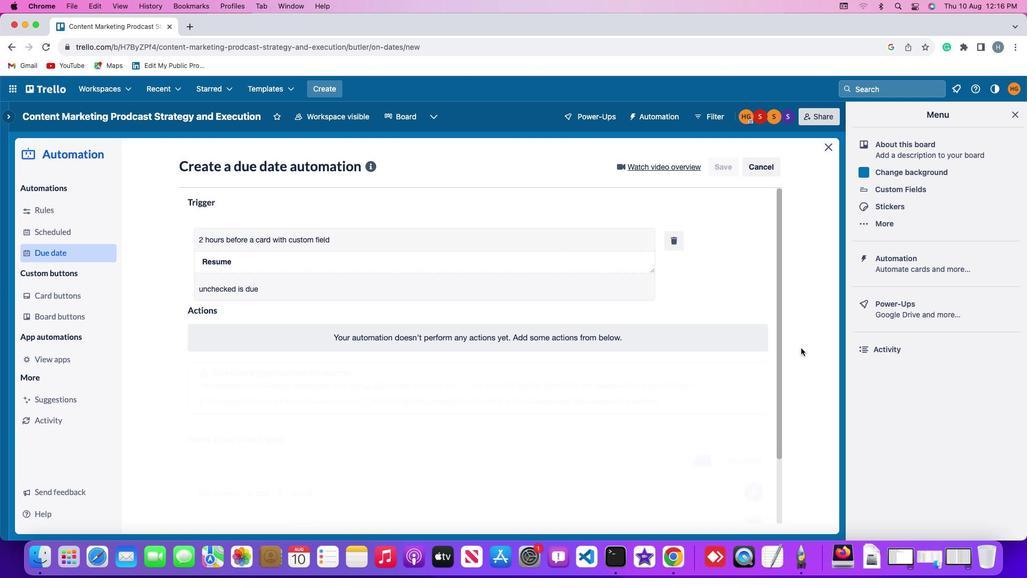 
